 Task: Create a new remote site for the organization
Action: Mouse moved to (253, 190)
Screenshot: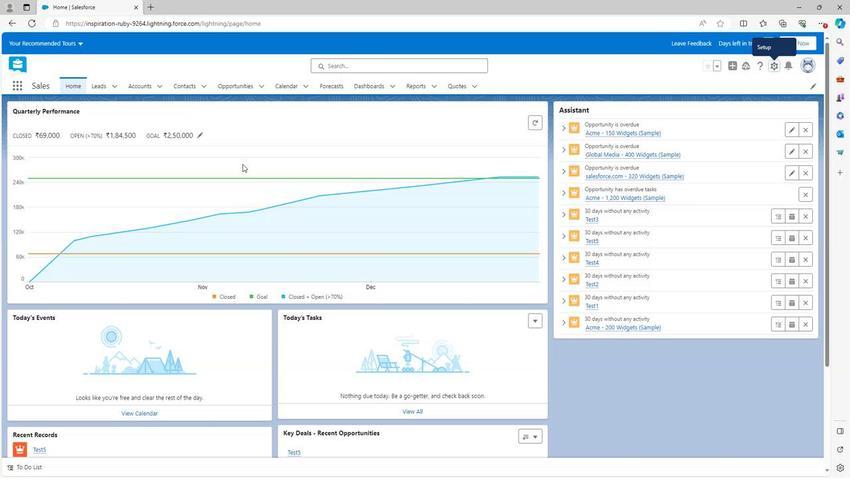 
Action: Mouse scrolled (253, 190) with delta (0, 0)
Screenshot: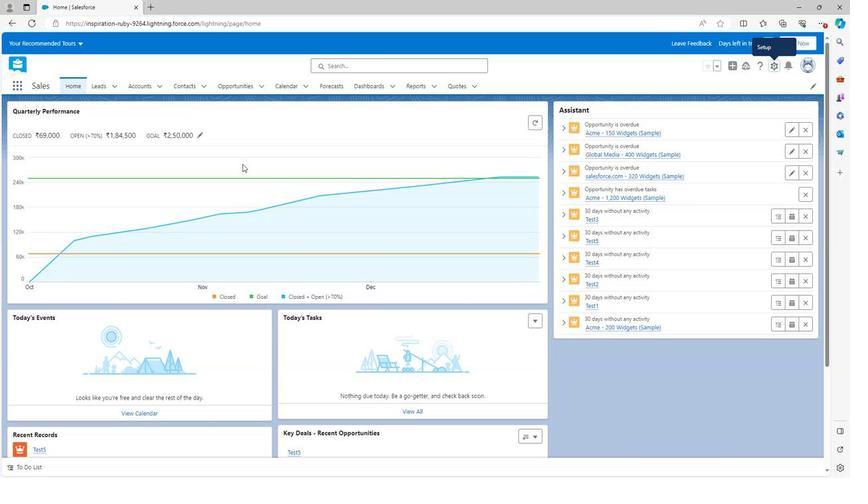 
Action: Mouse scrolled (253, 190) with delta (0, 0)
Screenshot: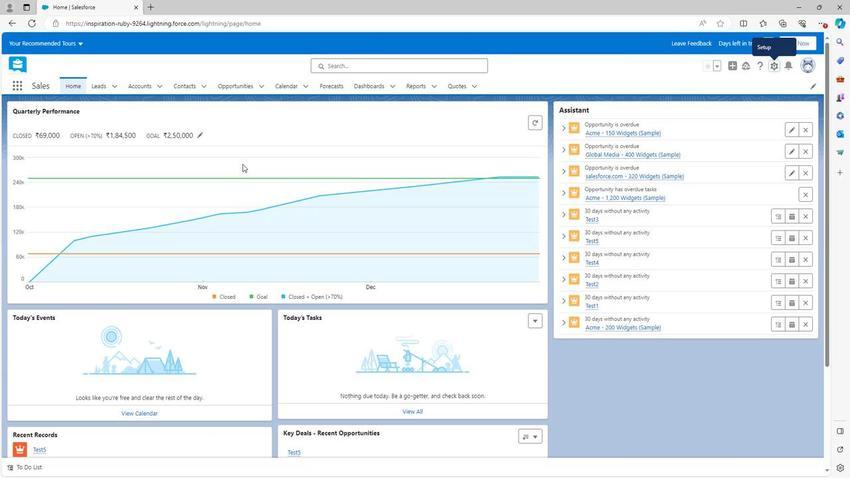 
Action: Mouse moved to (253, 192)
Screenshot: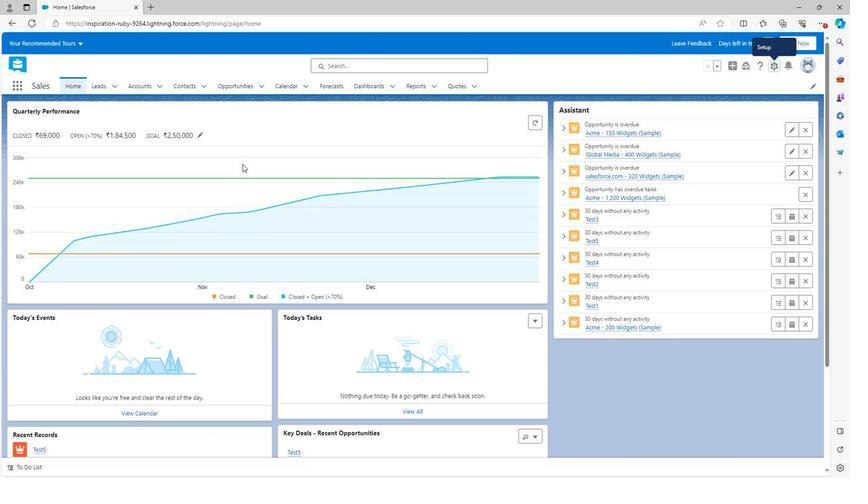 
Action: Mouse scrolled (253, 191) with delta (0, 0)
Screenshot: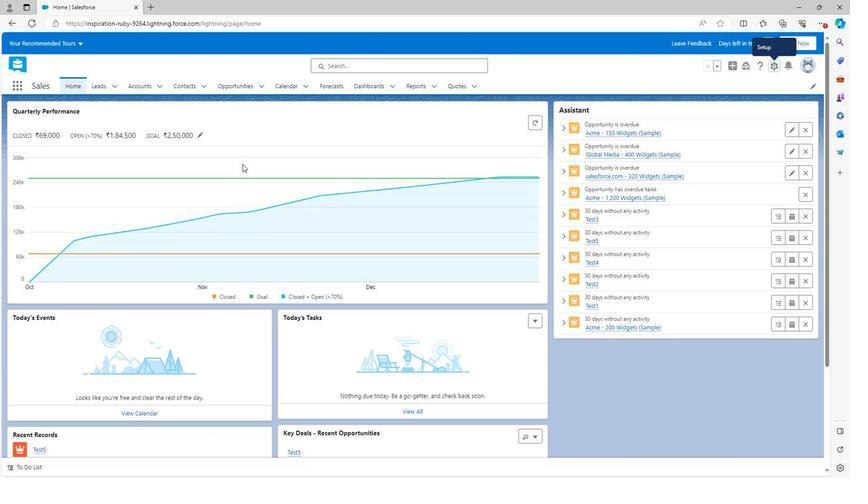 
Action: Mouse moved to (254, 193)
Screenshot: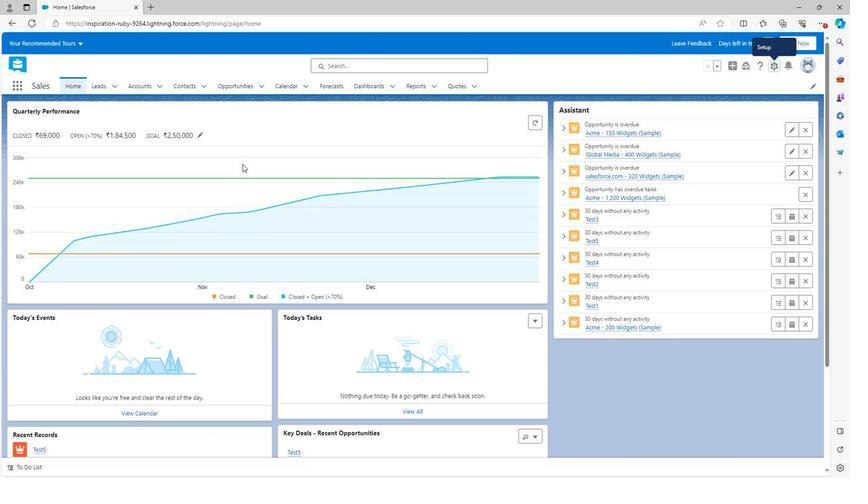 
Action: Mouse scrolled (254, 192) with delta (0, 0)
Screenshot: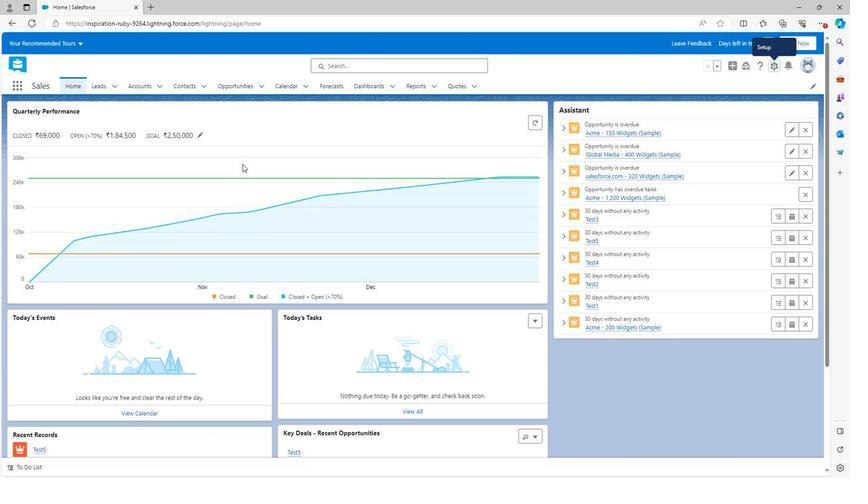 
Action: Mouse moved to (255, 194)
Screenshot: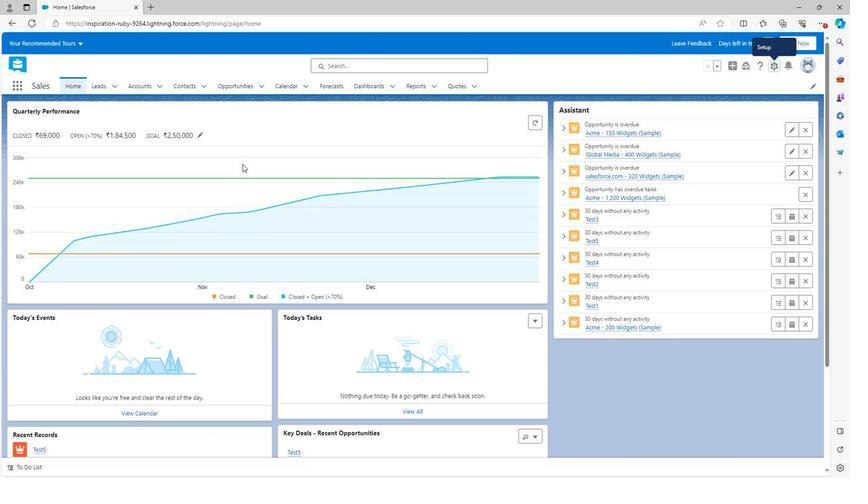 
Action: Mouse scrolled (255, 194) with delta (0, 0)
Screenshot: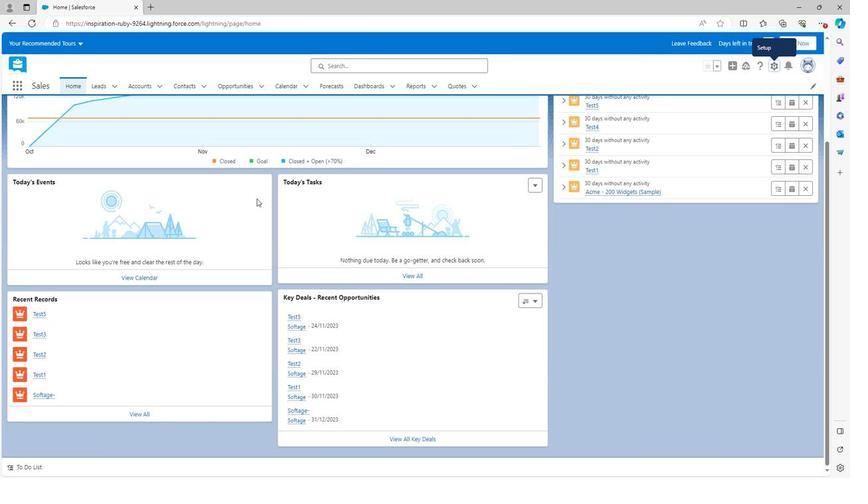 
Action: Mouse scrolled (255, 194) with delta (0, 0)
Screenshot: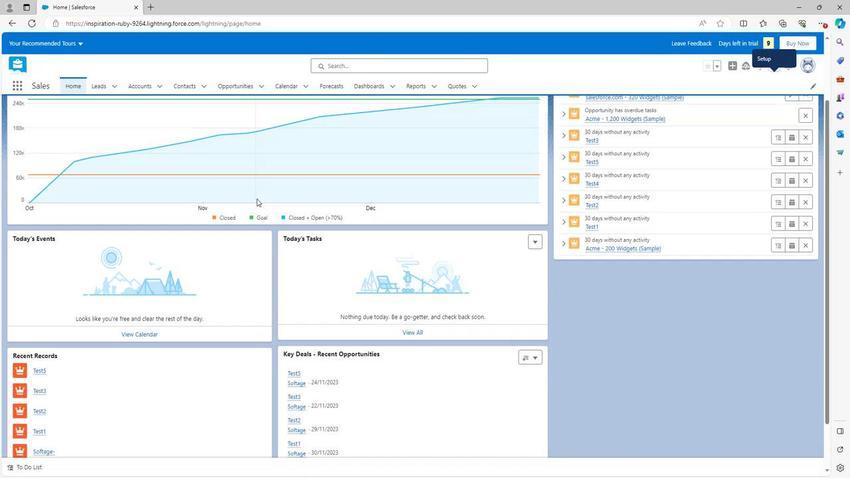 
Action: Mouse scrolled (255, 194) with delta (0, 0)
Screenshot: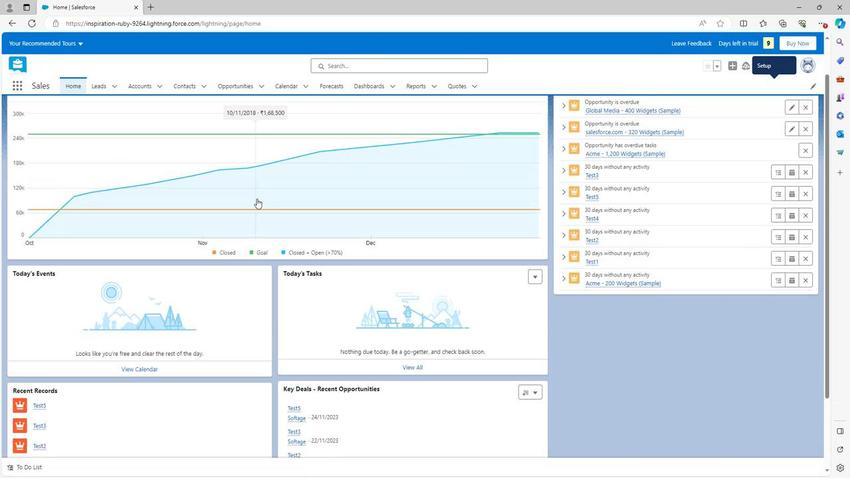 
Action: Mouse moved to (778, 51)
Screenshot: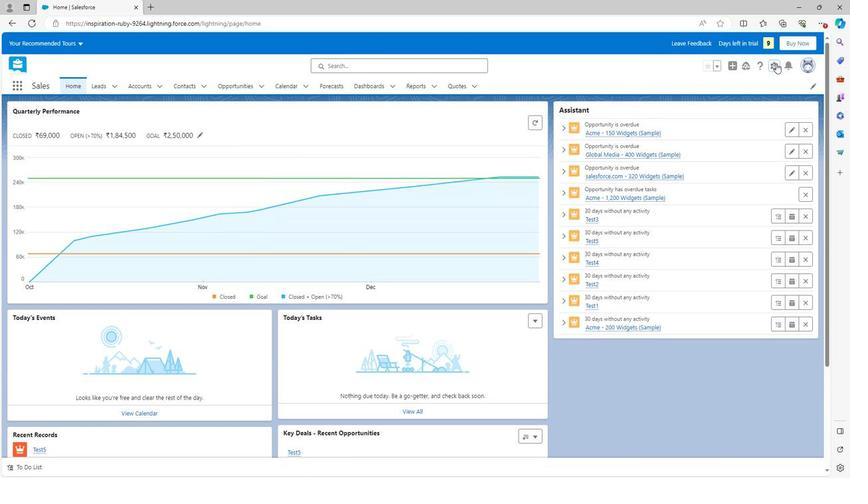 
Action: Mouse pressed left at (778, 51)
Screenshot: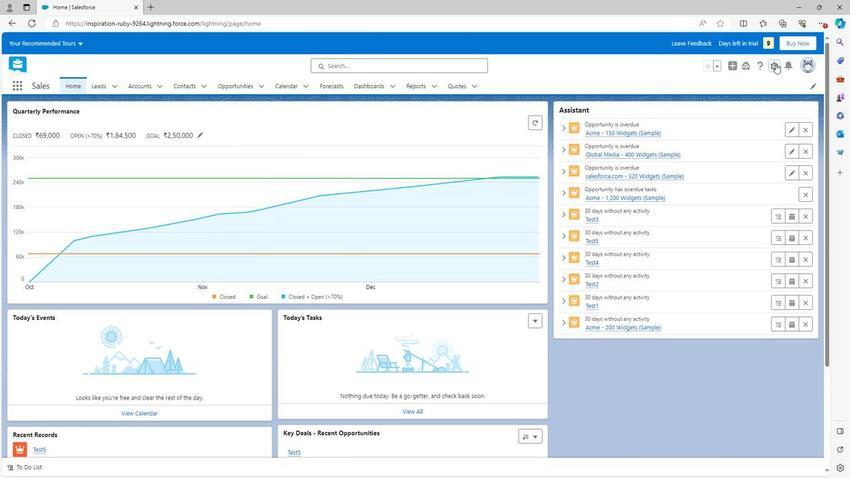
Action: Mouse moved to (754, 85)
Screenshot: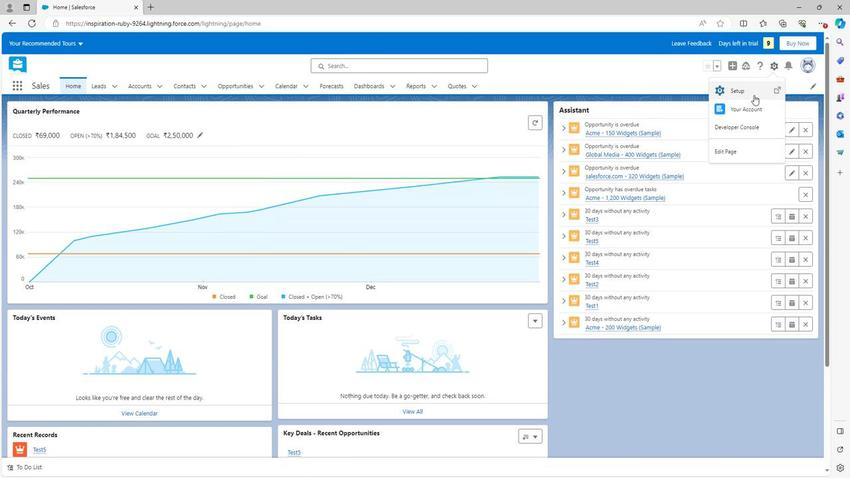 
Action: Mouse pressed left at (754, 85)
Screenshot: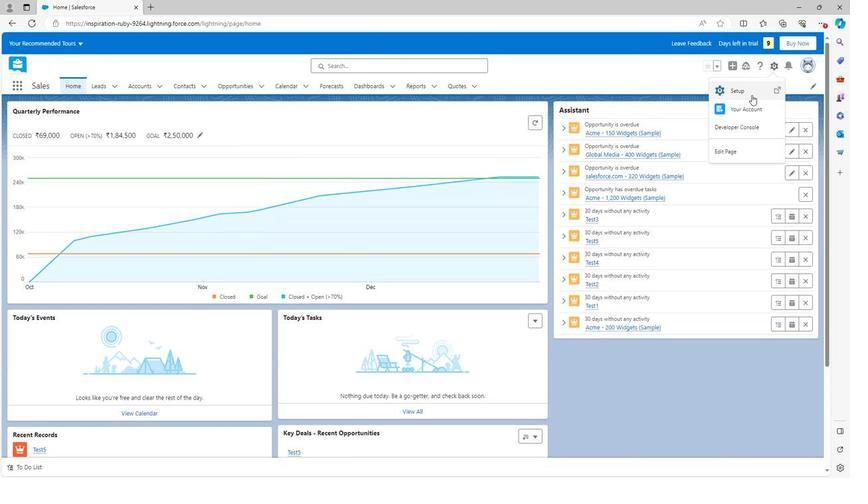 
Action: Mouse moved to (36, 433)
Screenshot: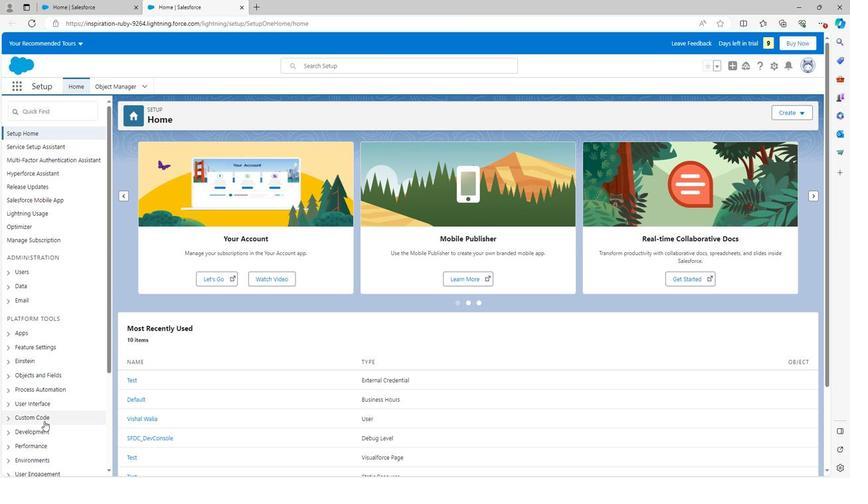 
Action: Mouse scrolled (36, 433) with delta (0, 0)
Screenshot: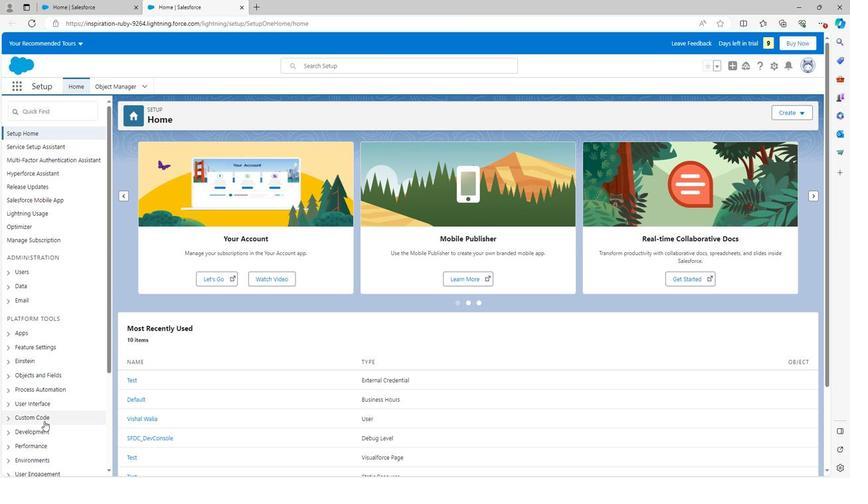 
Action: Mouse moved to (36, 434)
Screenshot: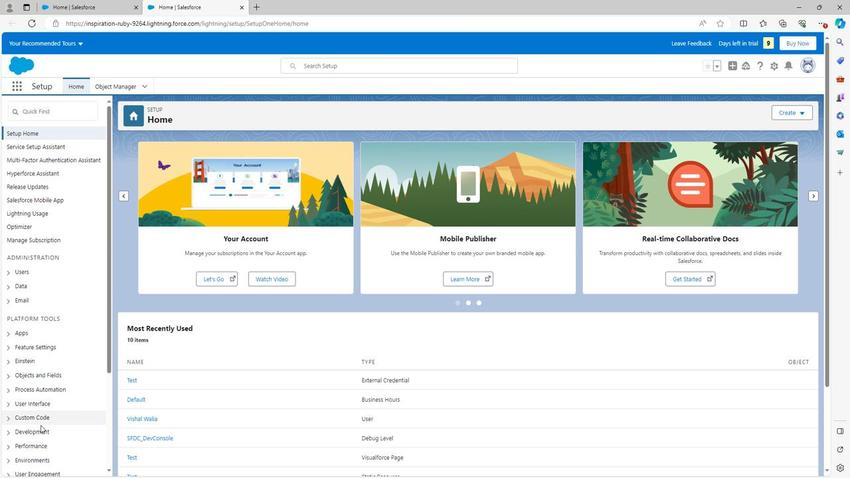 
Action: Mouse scrolled (36, 433) with delta (0, 0)
Screenshot: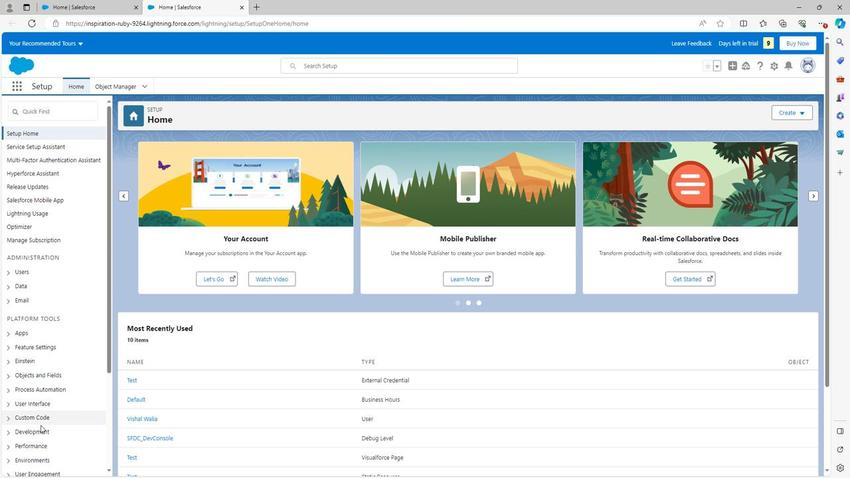 
Action: Mouse moved to (36, 436)
Screenshot: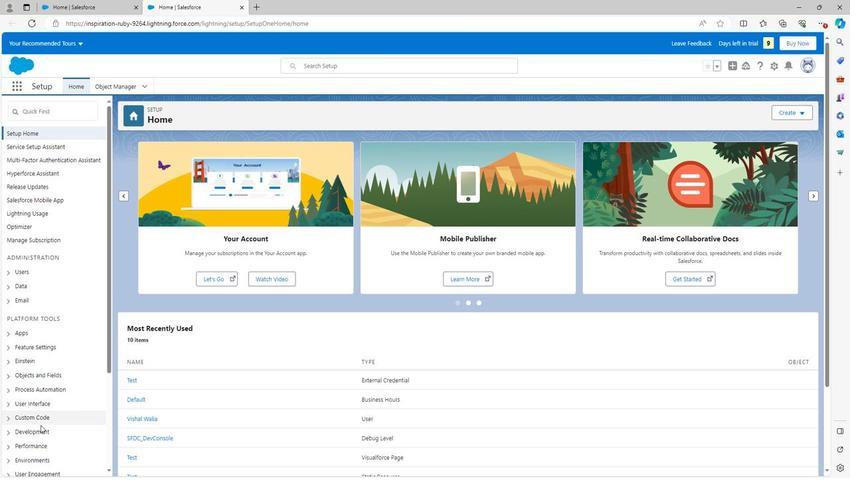 
Action: Mouse scrolled (36, 436) with delta (0, 0)
Screenshot: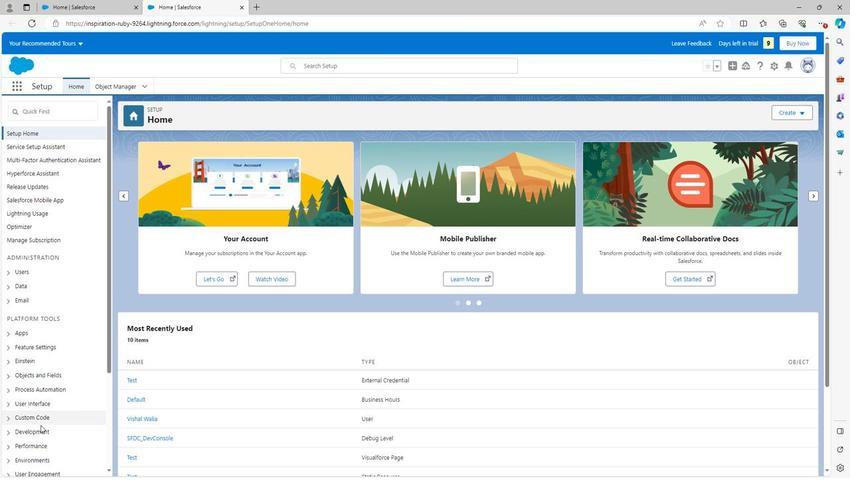 
Action: Mouse moved to (36, 437)
Screenshot: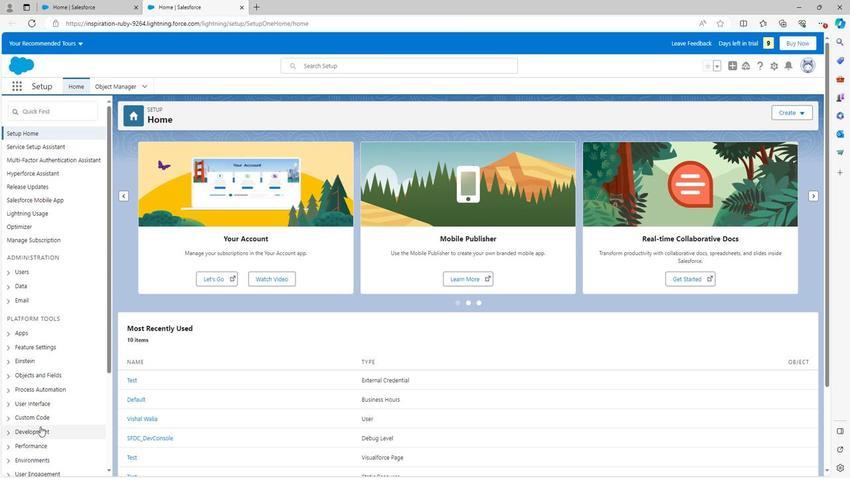 
Action: Mouse scrolled (36, 436) with delta (0, 0)
Screenshot: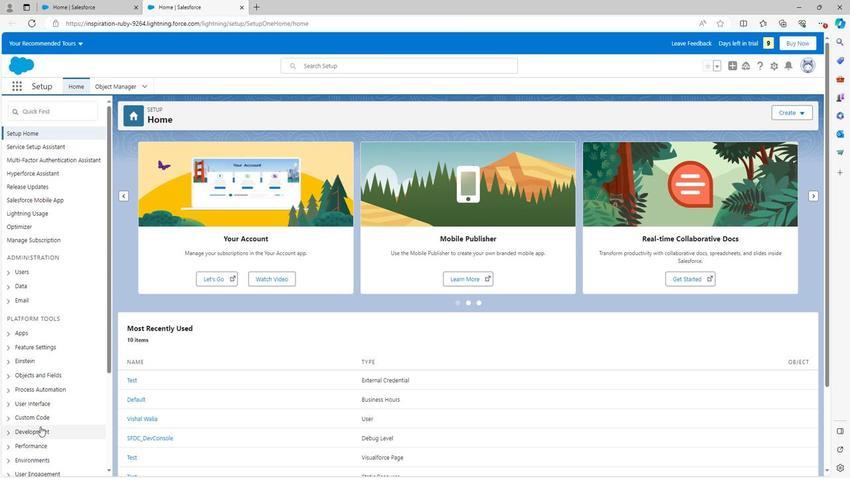 
Action: Mouse scrolled (36, 436) with delta (0, 0)
Screenshot: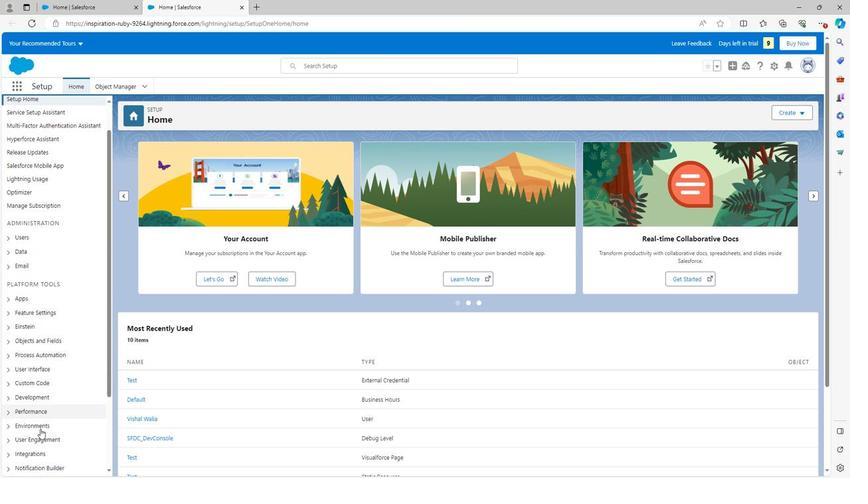 
Action: Mouse scrolled (36, 436) with delta (0, 0)
Screenshot: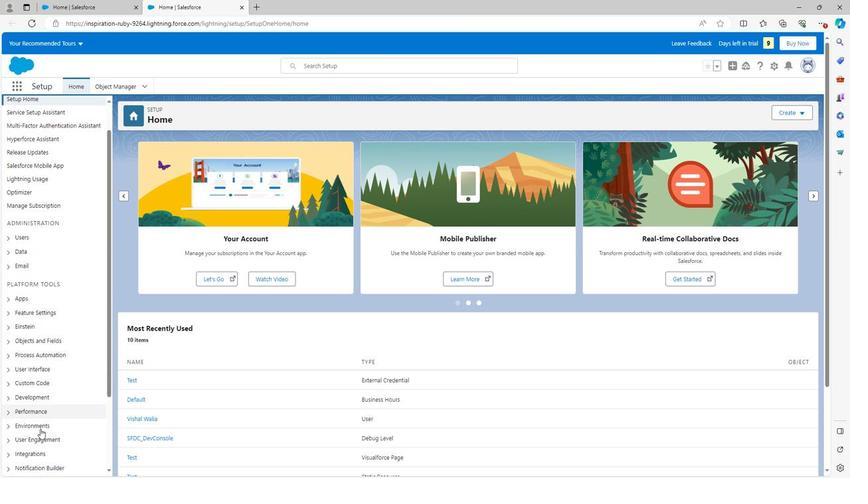 
Action: Mouse scrolled (36, 436) with delta (0, 0)
Screenshot: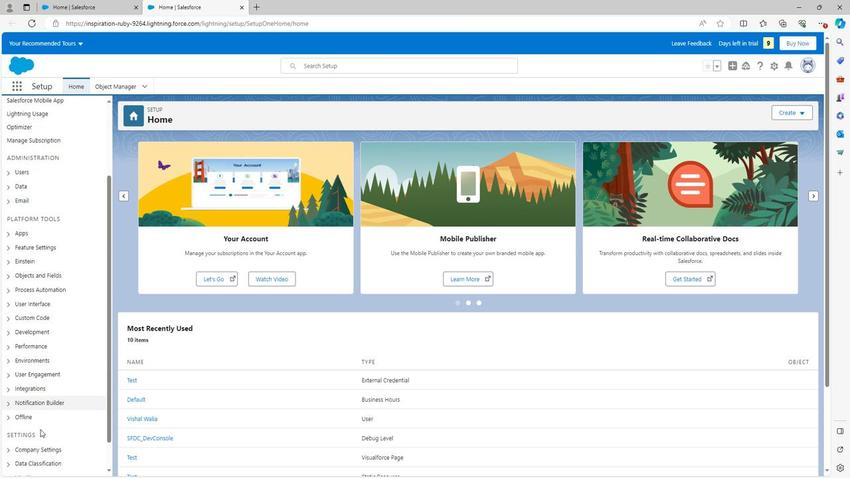 
Action: Mouse moved to (36, 438)
Screenshot: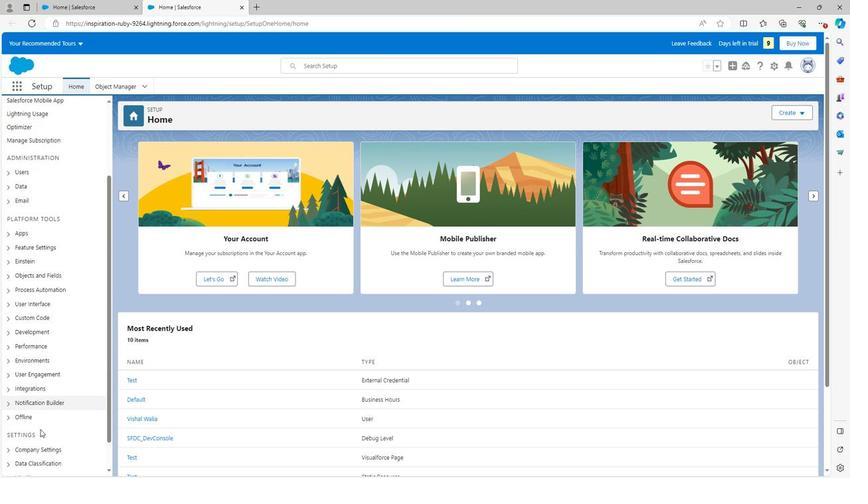 
Action: Mouse scrolled (36, 437) with delta (0, 0)
Screenshot: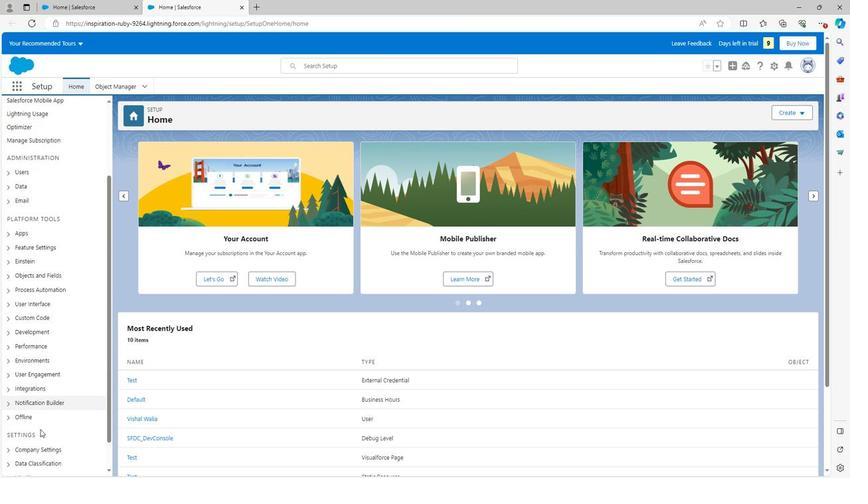 
Action: Mouse moved to (33, 447)
Screenshot: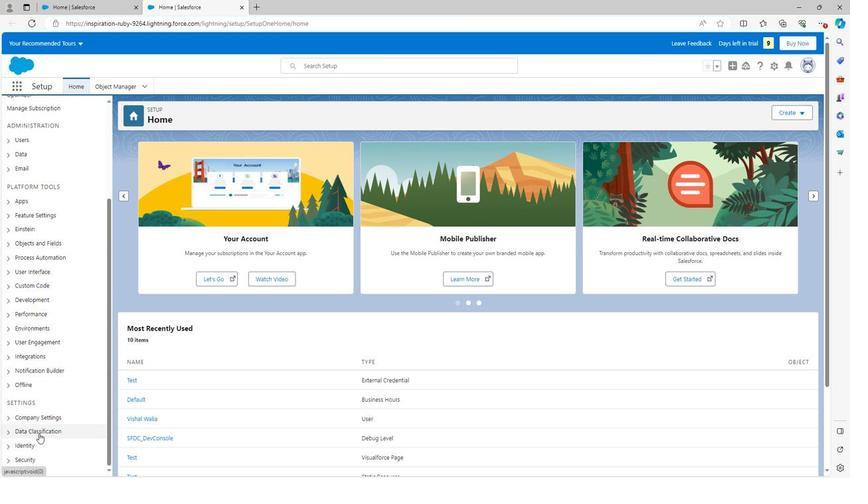 
Action: Mouse scrolled (33, 447) with delta (0, 0)
Screenshot: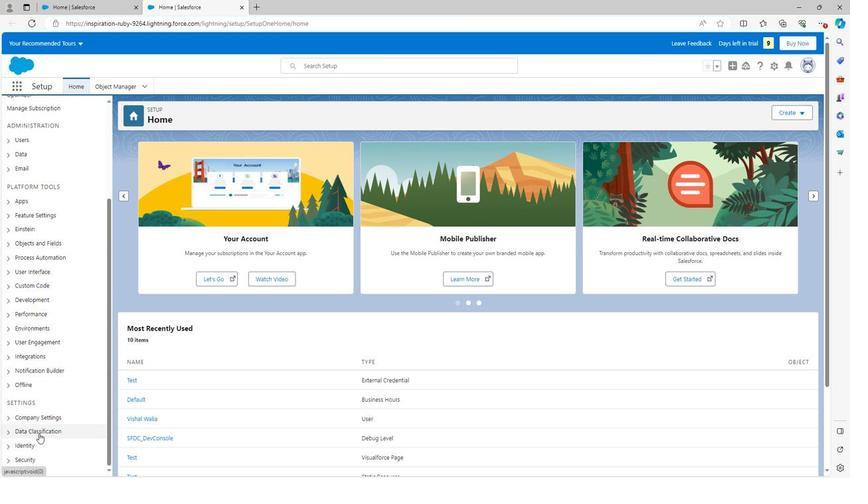 
Action: Mouse moved to (31, 452)
Screenshot: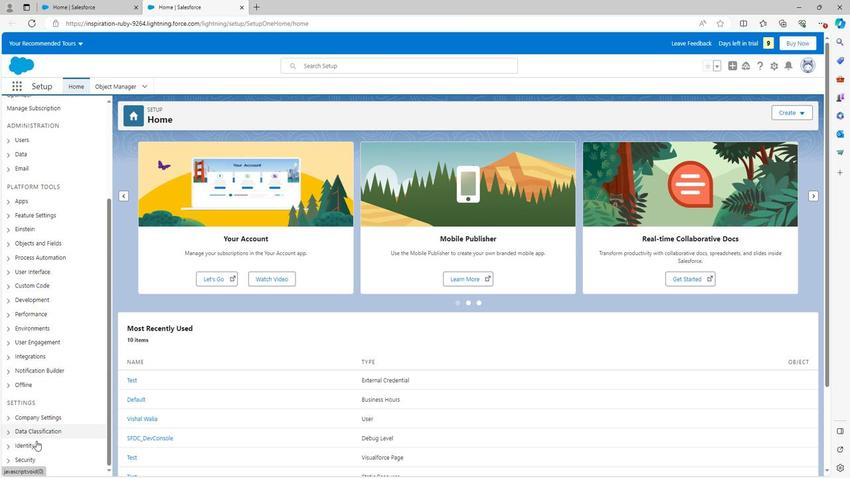 
Action: Mouse scrolled (31, 451) with delta (0, 0)
Screenshot: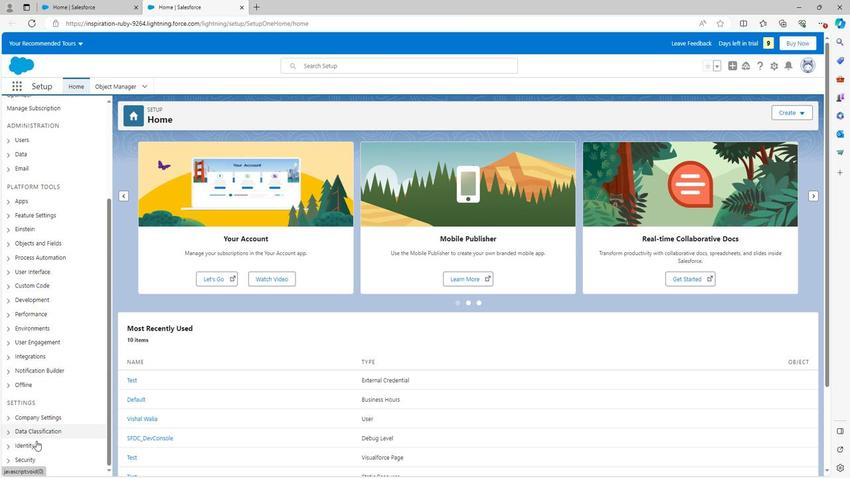 
Action: Mouse moved to (4, 468)
Screenshot: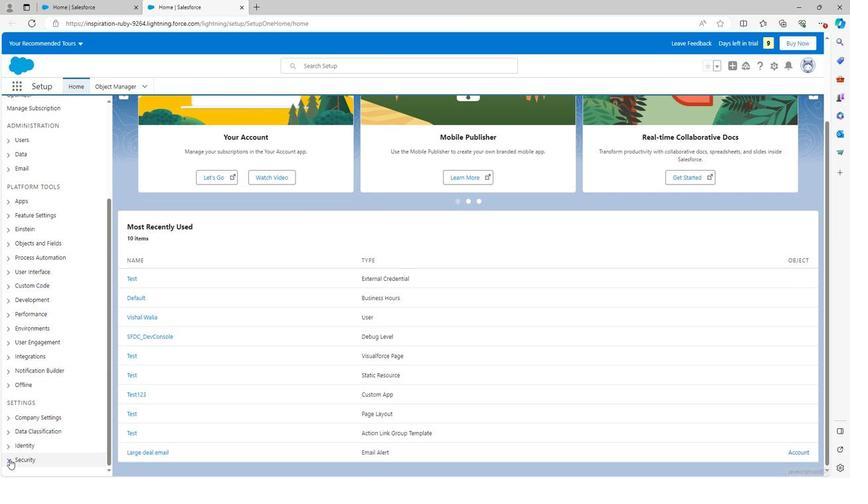 
Action: Mouse pressed left at (4, 468)
Screenshot: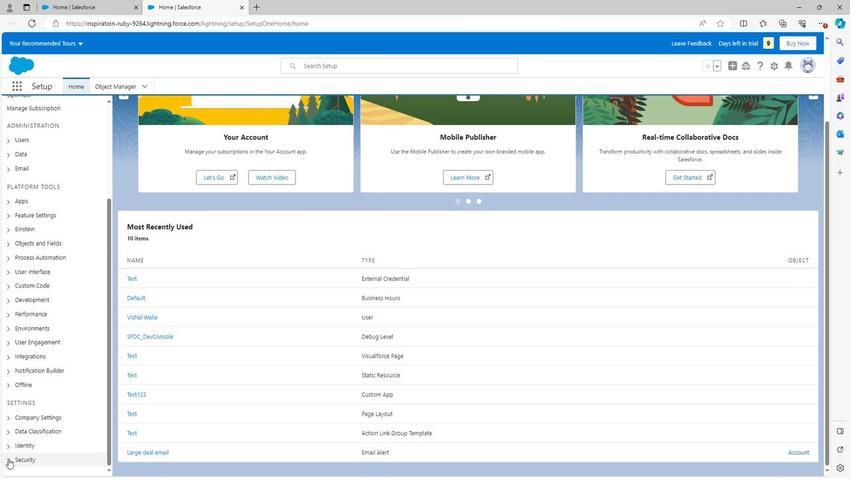 
Action: Mouse moved to (4, 467)
Screenshot: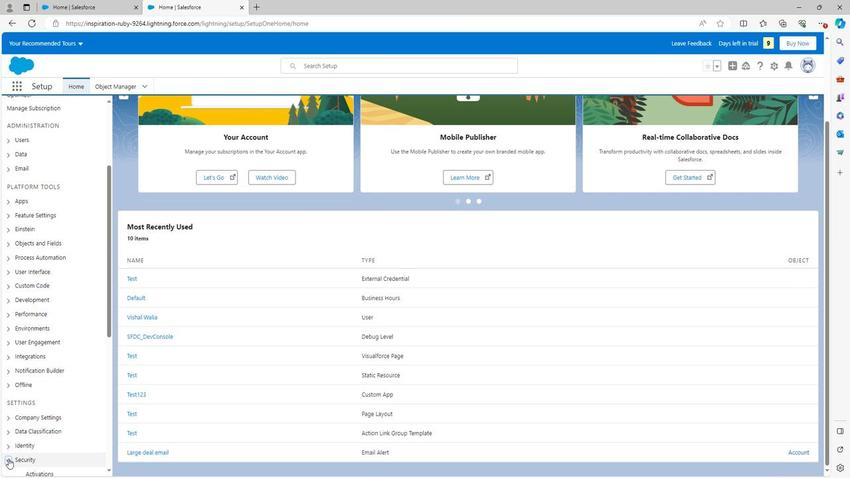 
Action: Mouse scrolled (4, 467) with delta (0, 0)
Screenshot: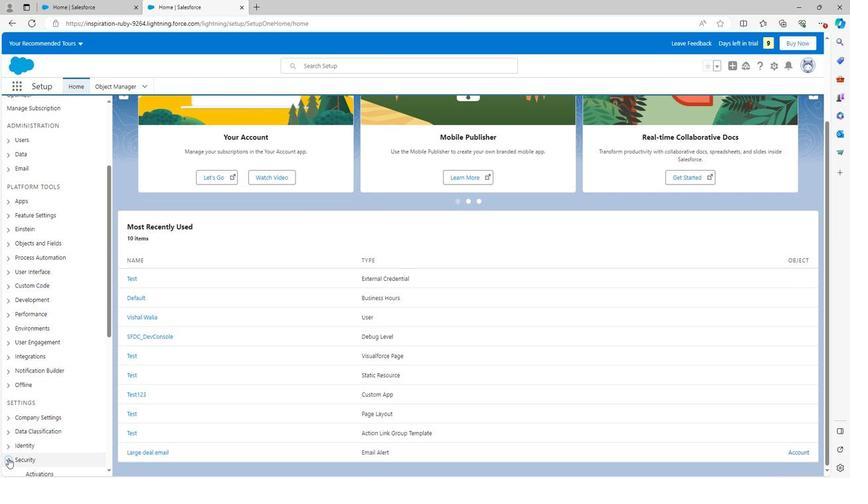 
Action: Mouse scrolled (4, 467) with delta (0, 0)
Screenshot: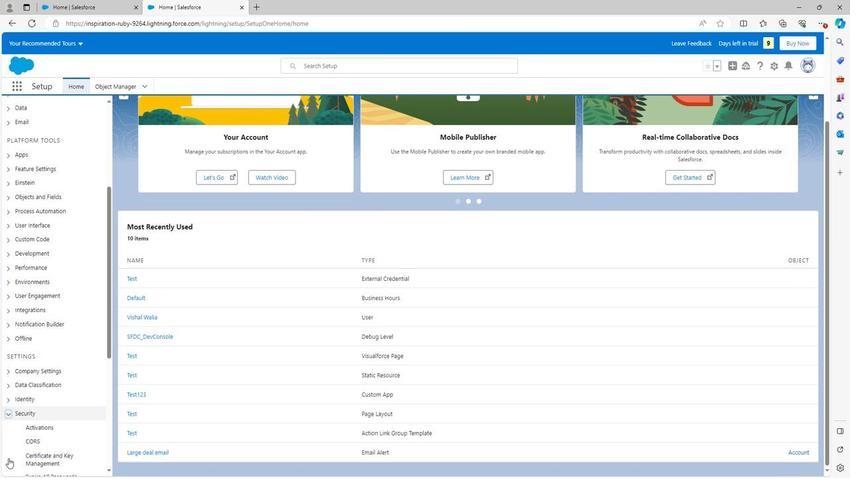 
Action: Mouse scrolled (4, 467) with delta (0, 0)
Screenshot: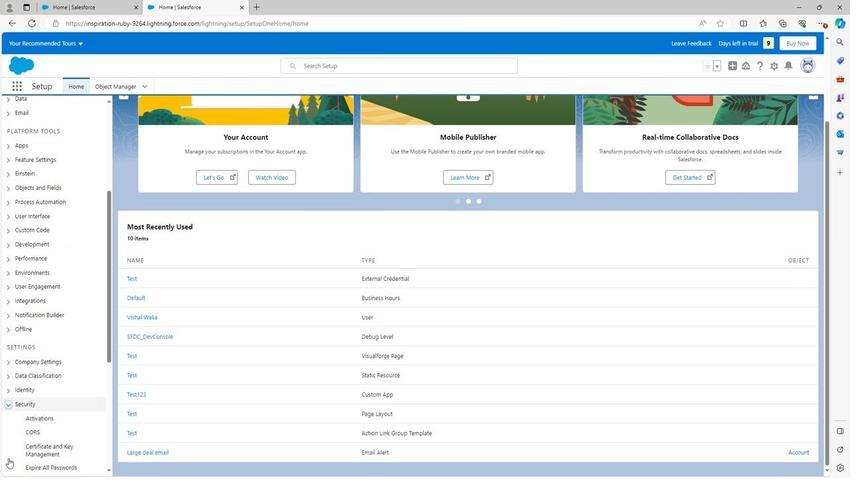 
Action: Mouse scrolled (4, 467) with delta (0, 0)
Screenshot: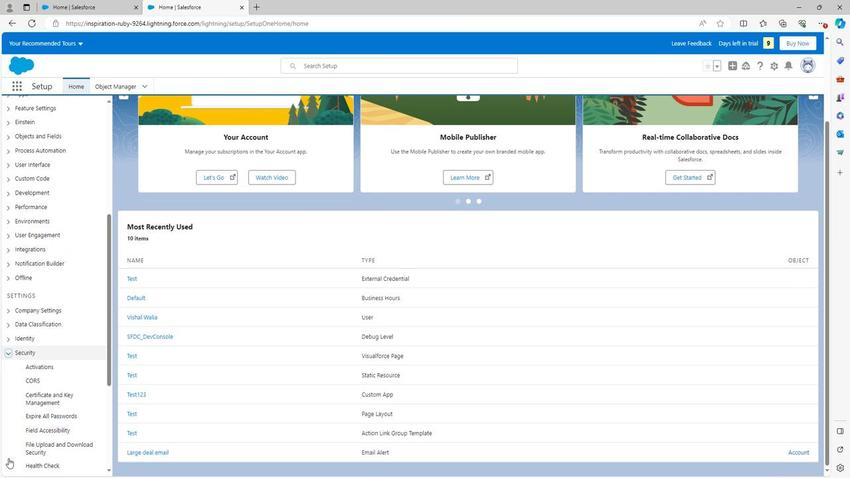 
Action: Mouse moved to (39, 437)
Screenshot: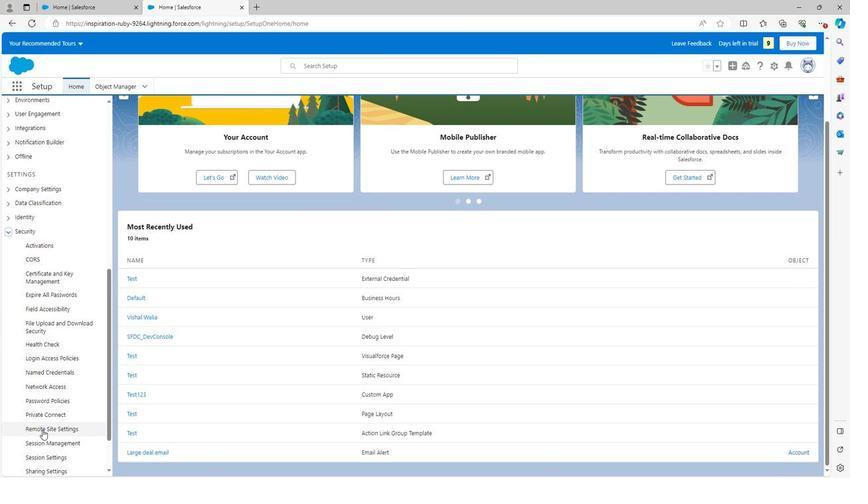 
Action: Mouse pressed left at (39, 437)
Screenshot: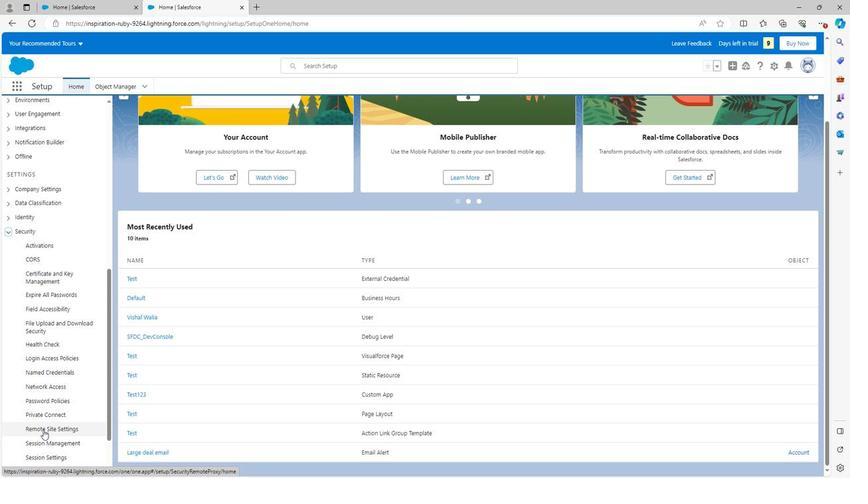 
Action: Mouse moved to (460, 201)
Screenshot: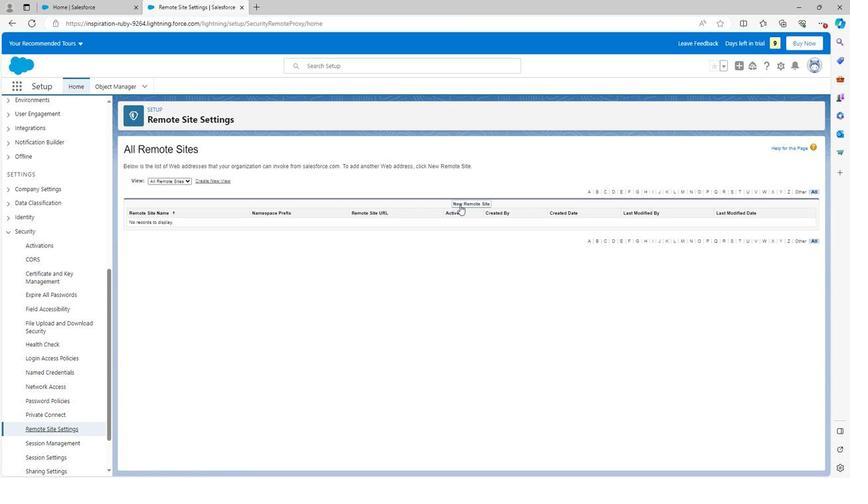 
Action: Mouse pressed left at (460, 201)
Screenshot: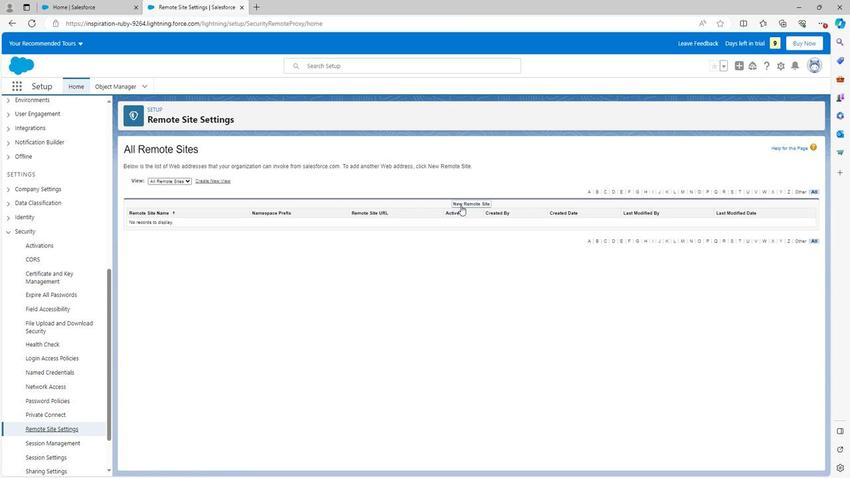 
Action: Mouse moved to (285, 201)
Screenshot: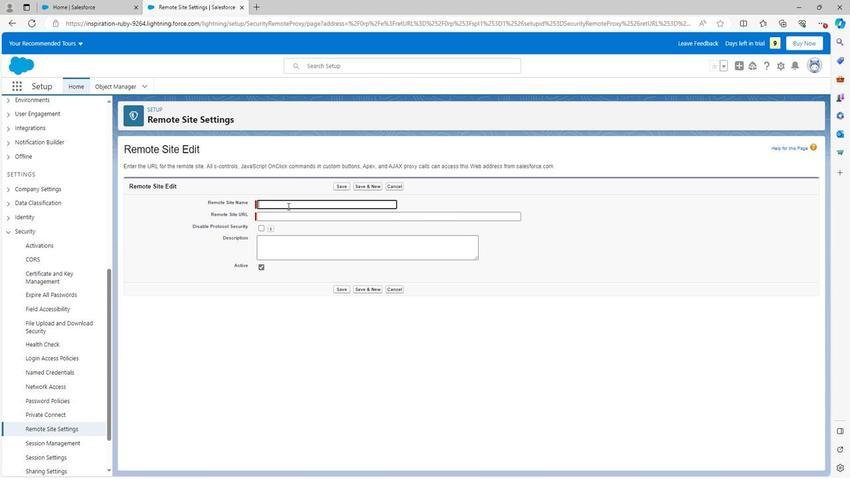 
Action: Mouse pressed left at (285, 201)
Screenshot: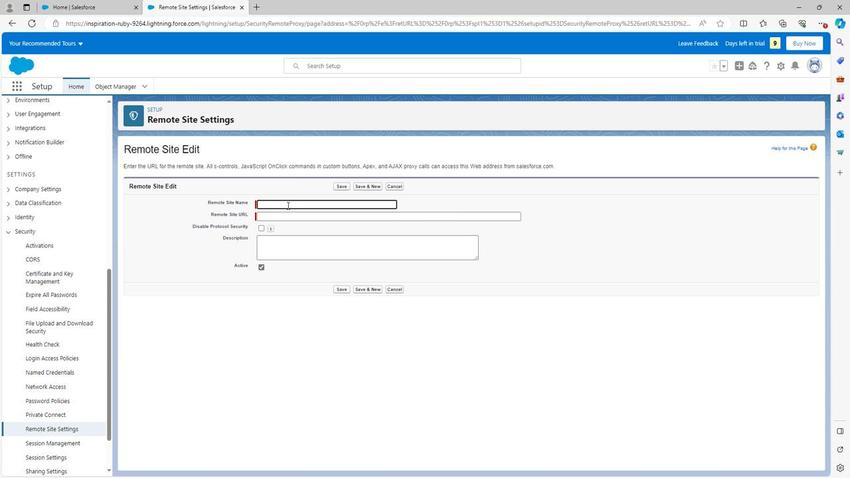 
Action: Key pressed <Key.shift><Key.shift><Key.shift><Key.shift><Key.shift><Key.shift><Key.shift><Key.shift><Key.shift><Key.shift><Key.shift><Key.shift>Test
Screenshot: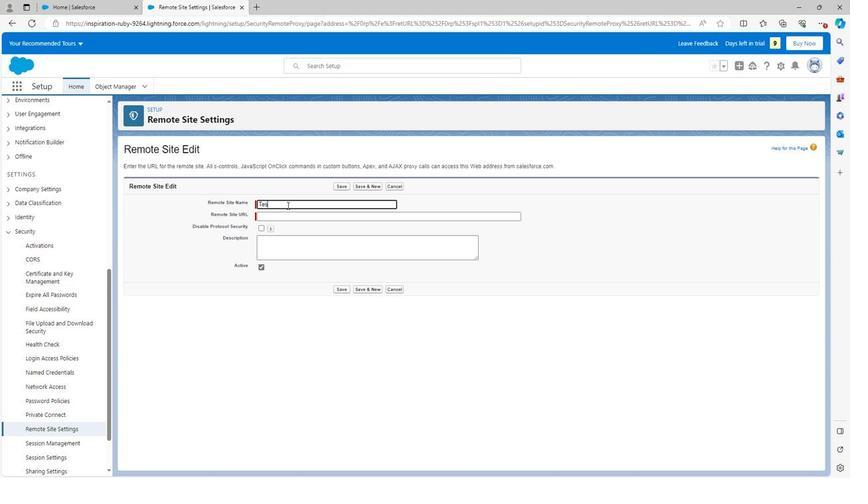 
Action: Mouse moved to (427, 202)
Screenshot: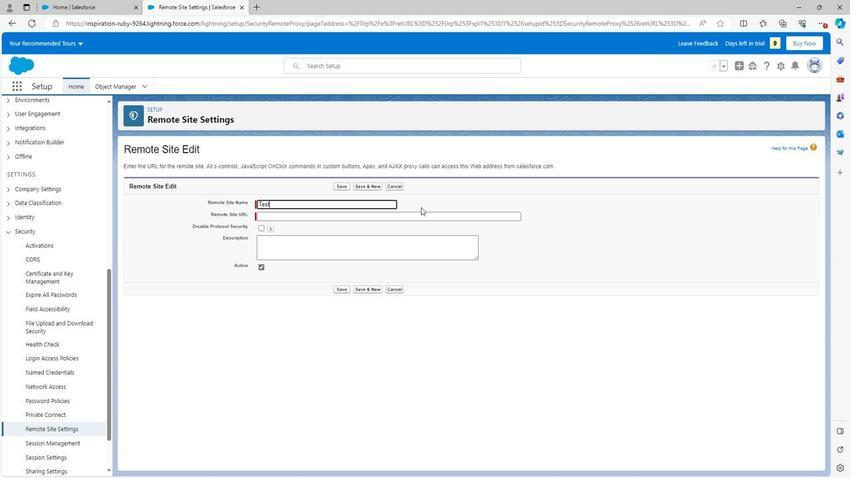 
Action: Mouse pressed left at (427, 202)
Screenshot: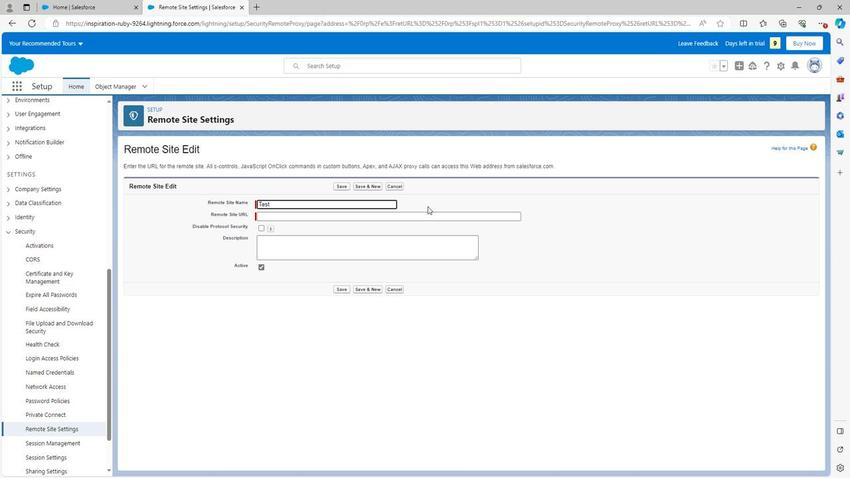 
Action: Mouse moved to (352, 214)
Screenshot: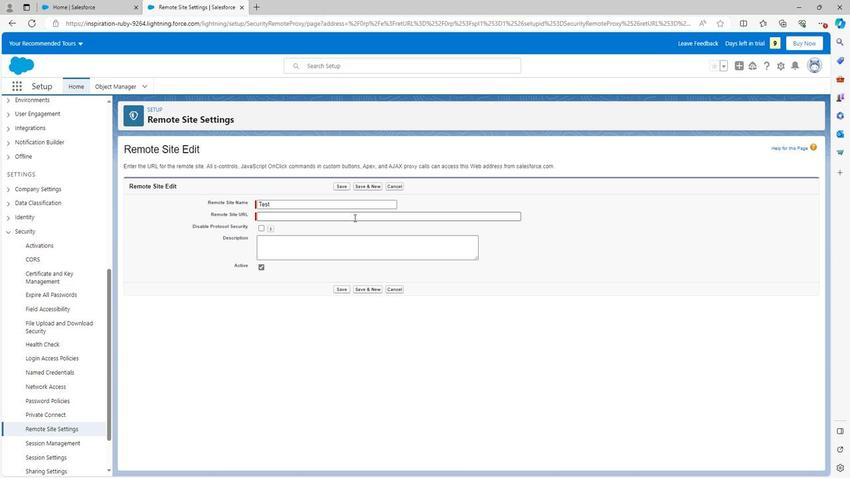 
Action: Mouse pressed left at (352, 214)
Screenshot: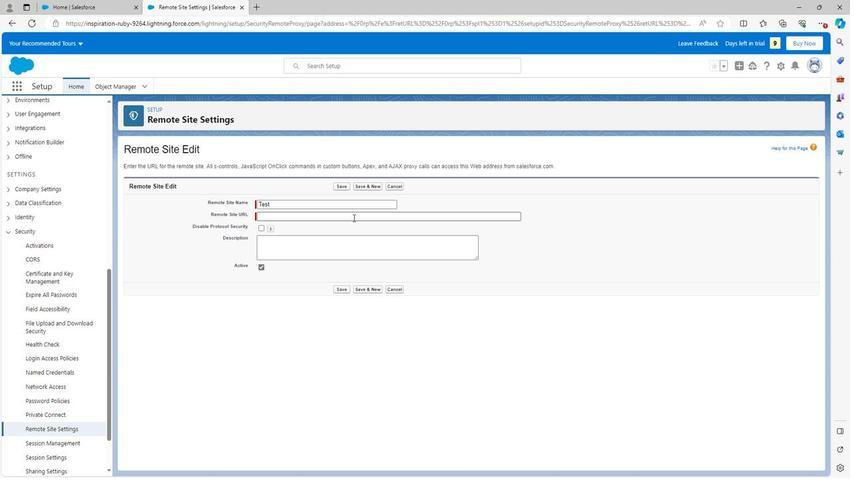 
Action: Mouse moved to (350, 214)
Screenshot: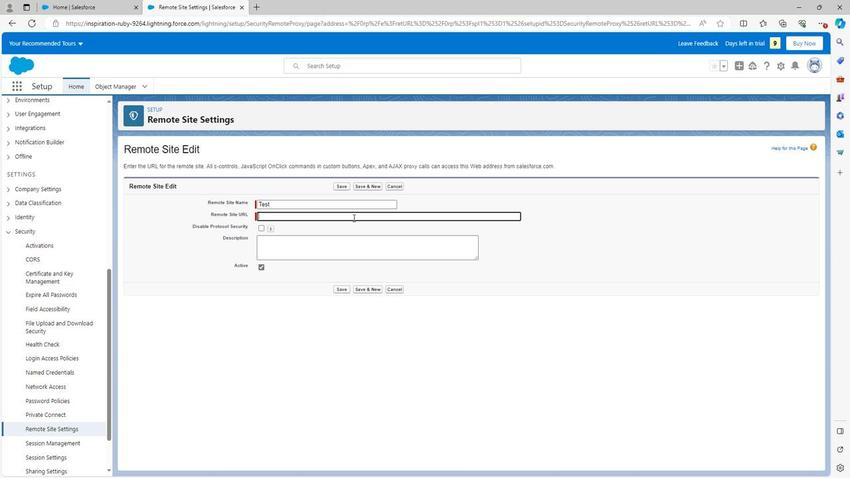 
Action: Key pressed test.com
Screenshot: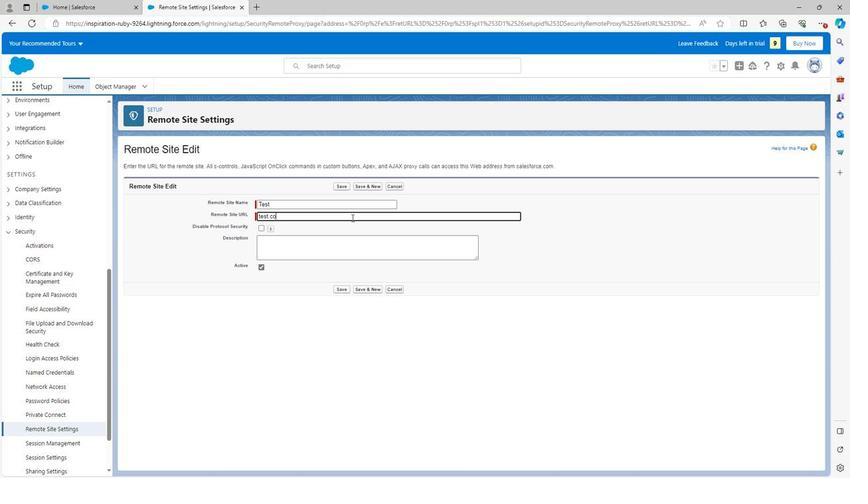 
Action: Mouse moved to (260, 225)
Screenshot: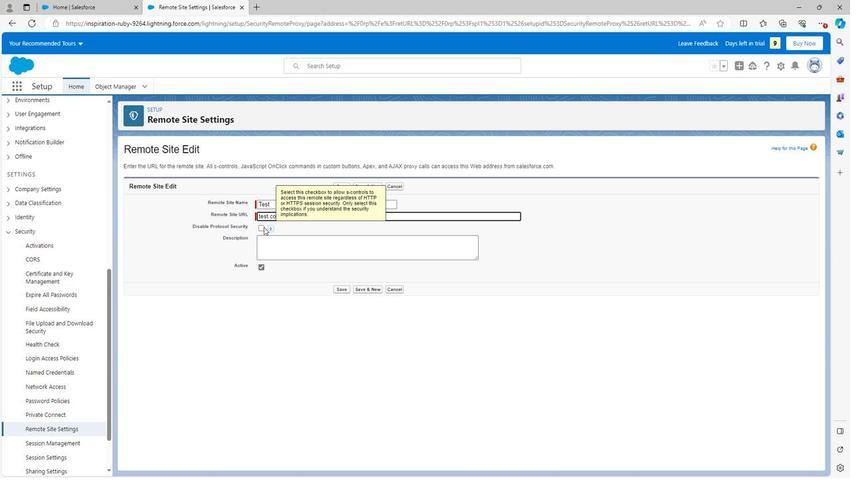 
Action: Mouse pressed left at (260, 225)
Screenshot: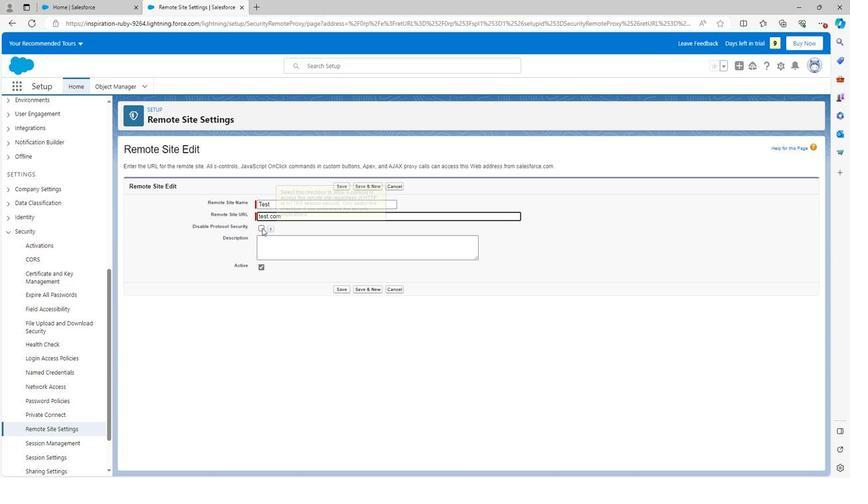 
Action: Mouse moved to (343, 290)
Screenshot: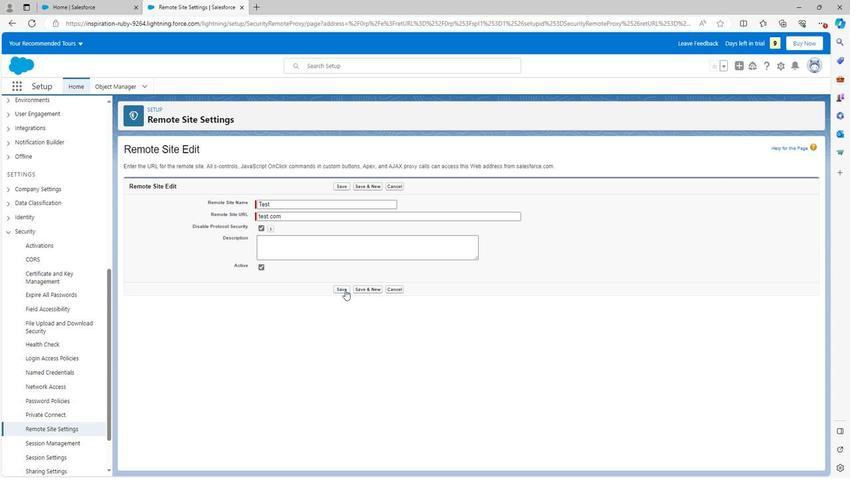 
Action: Mouse pressed left at (343, 290)
Screenshot: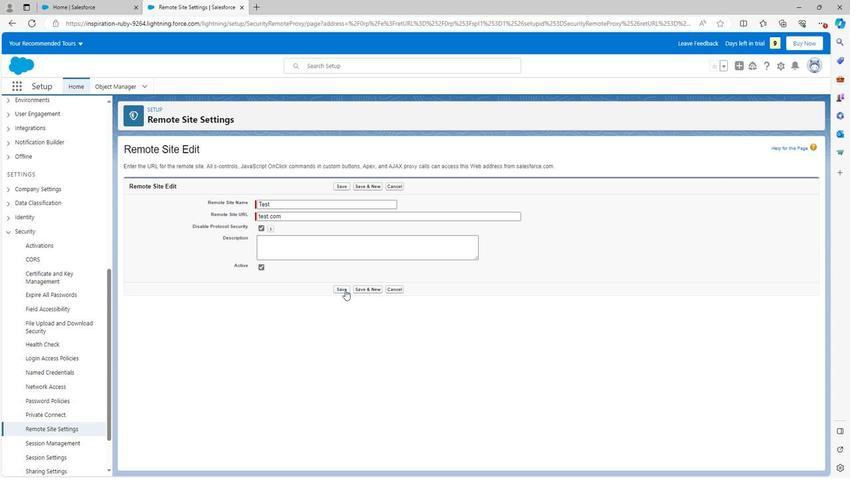 
Action: Mouse moved to (279, 224)
Screenshot: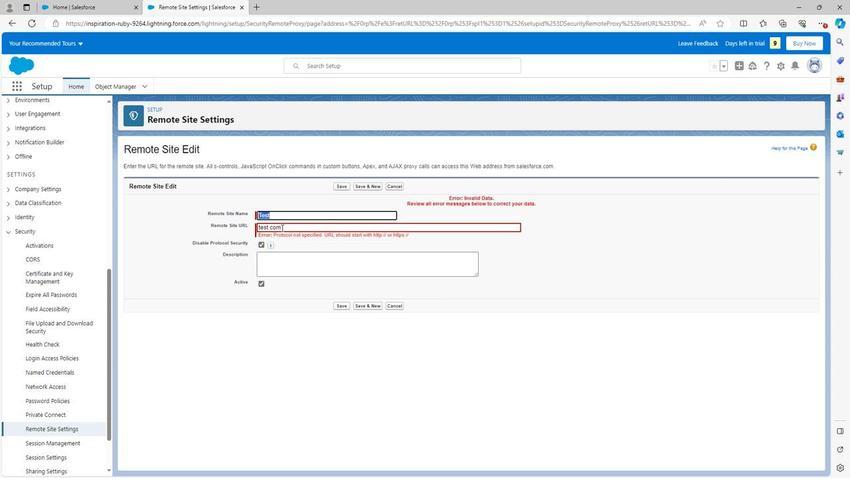 
Action: Mouse pressed left at (279, 224)
Screenshot: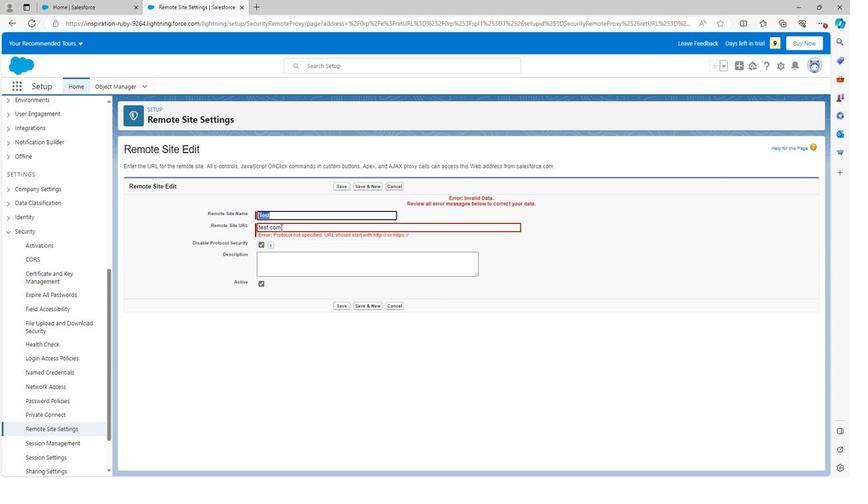 
Action: Mouse moved to (392, 233)
Screenshot: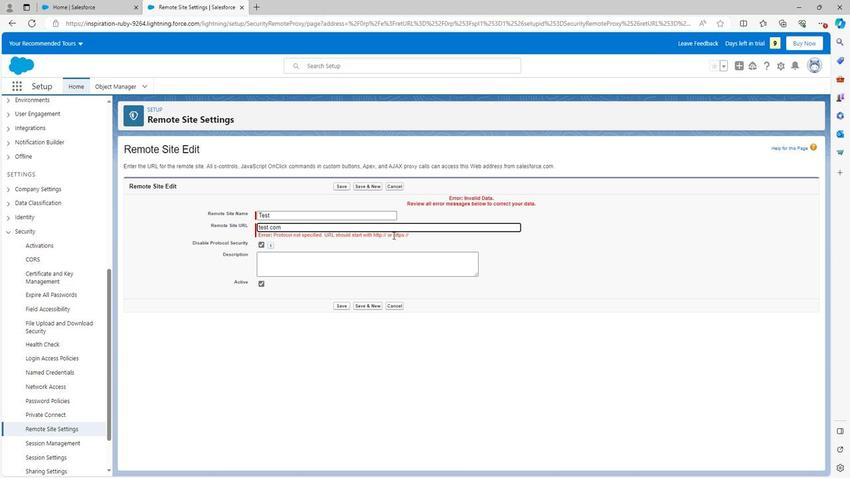 
Action: Mouse pressed left at (392, 233)
Screenshot: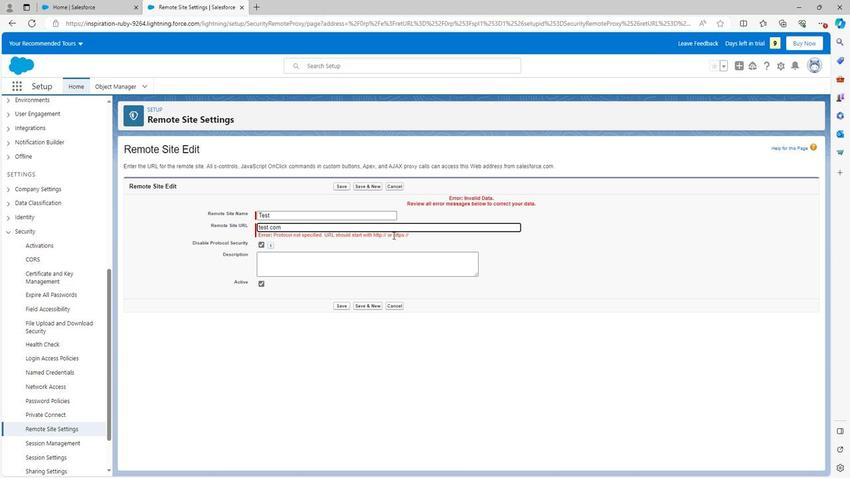 
Action: Mouse moved to (396, 229)
Screenshot: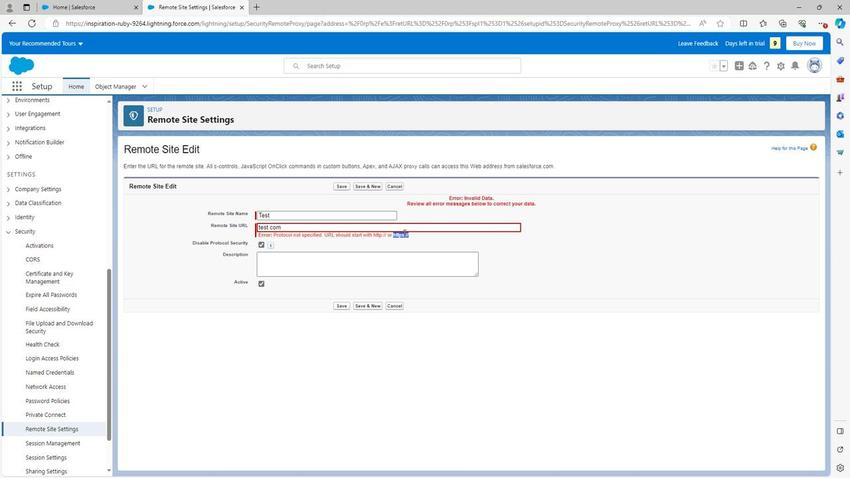 
Action: Key pressed ctrl+C
Screenshot: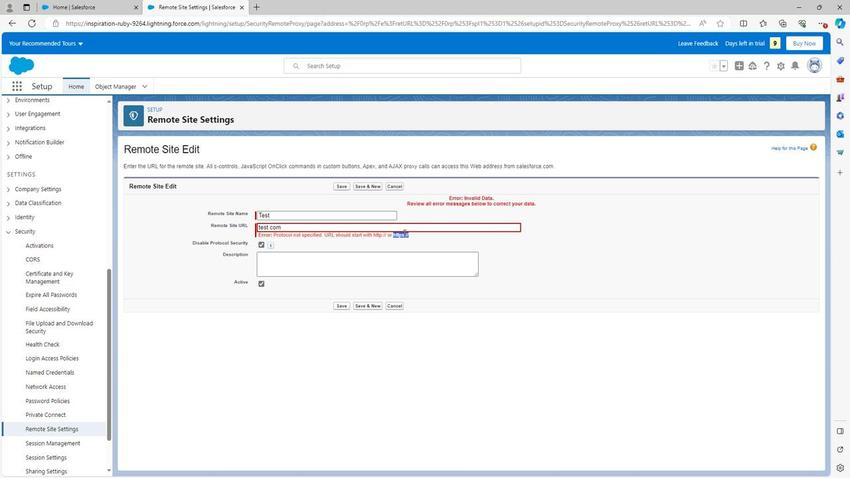 
Action: Mouse moved to (318, 210)
Screenshot: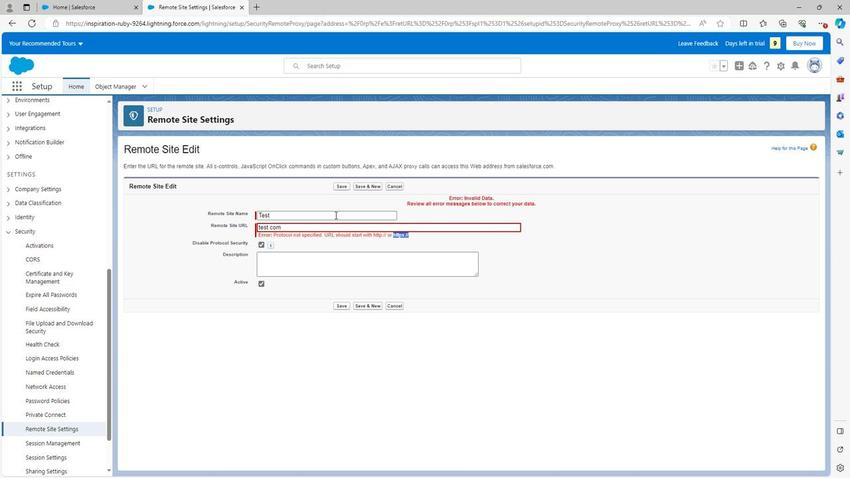 
Action: Key pressed <'\x03'>
Screenshot: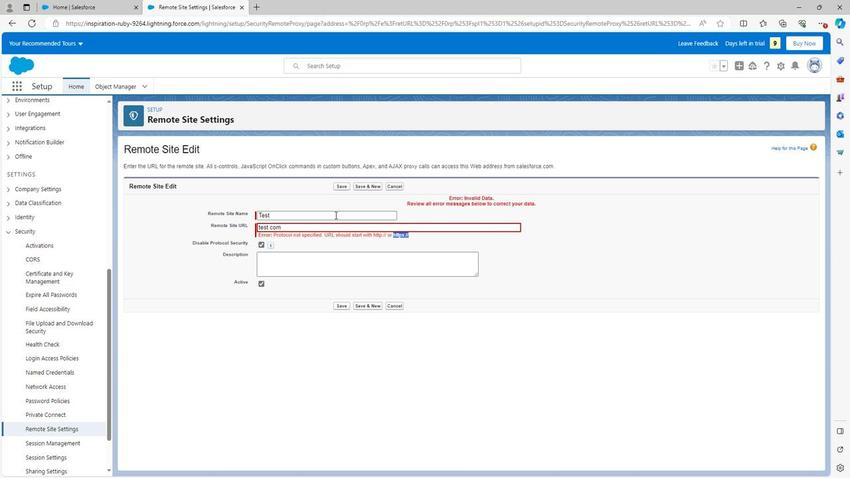 
Action: Mouse moved to (255, 223)
Screenshot: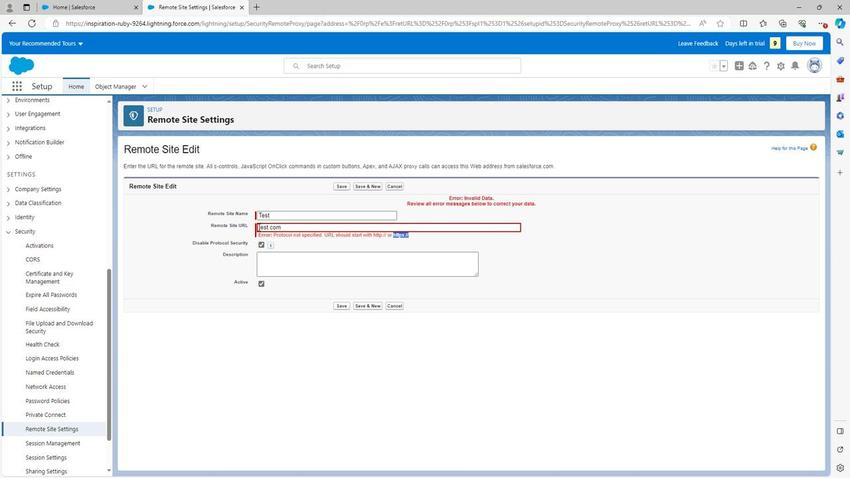 
Action: Mouse pressed left at (255, 223)
Screenshot: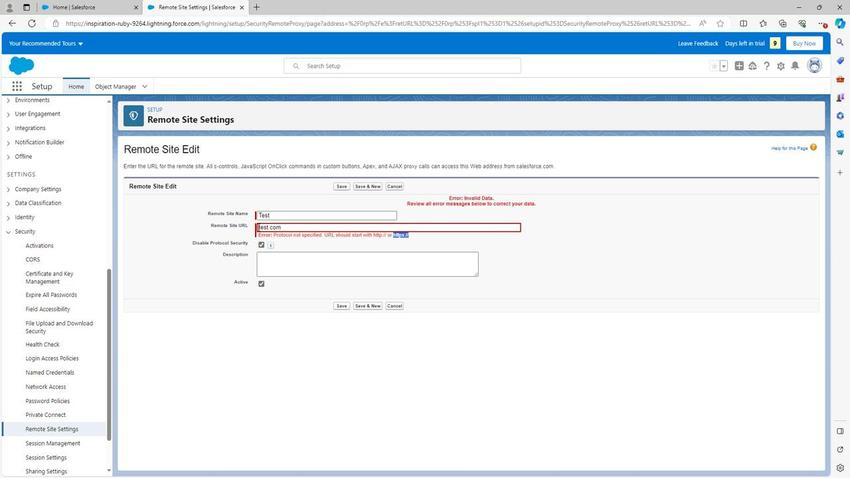 
Action: Mouse moved to (282, 247)
Screenshot: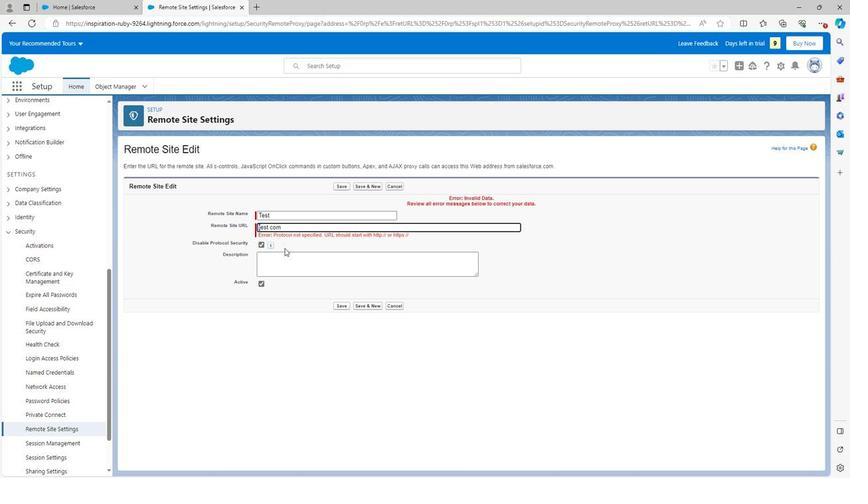 
Action: Key pressed ctrl+V
Screenshot: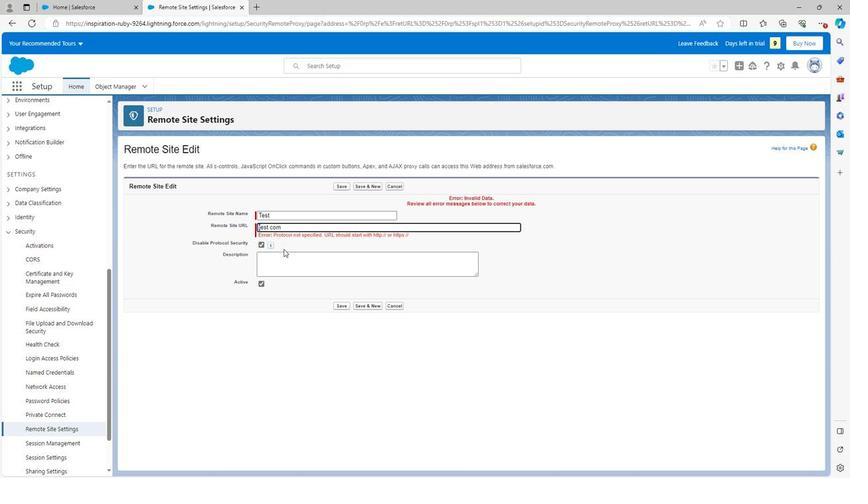 
Action: Mouse moved to (281, 224)
Screenshot: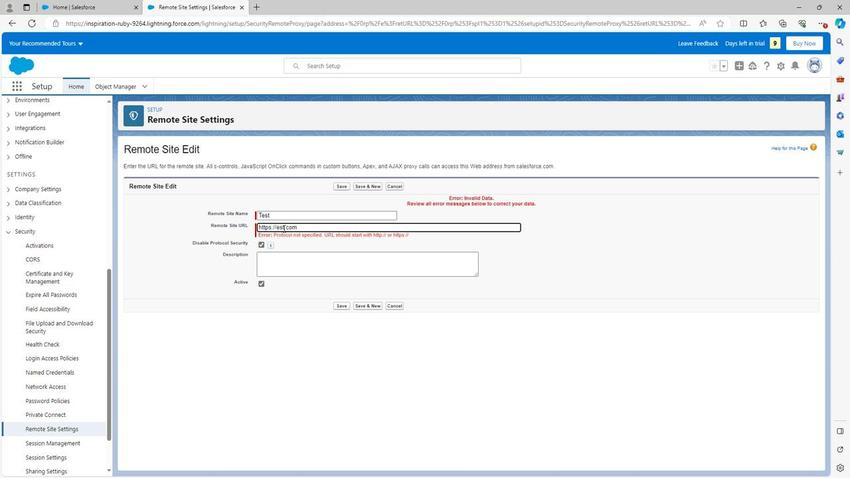 
Action: Key pressed <Key.right><Key.right><Key.right><Key.backspace><Key.backspace><Key.backspace>salesforce.com
Screenshot: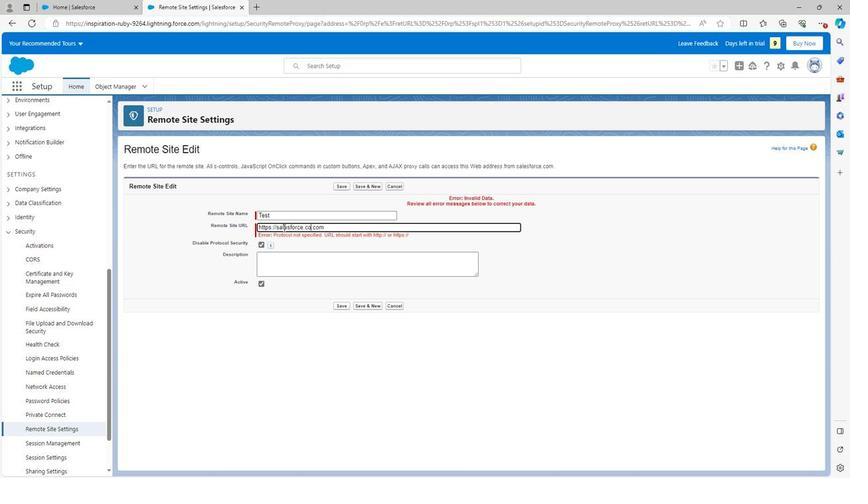 
Action: Mouse moved to (344, 306)
Screenshot: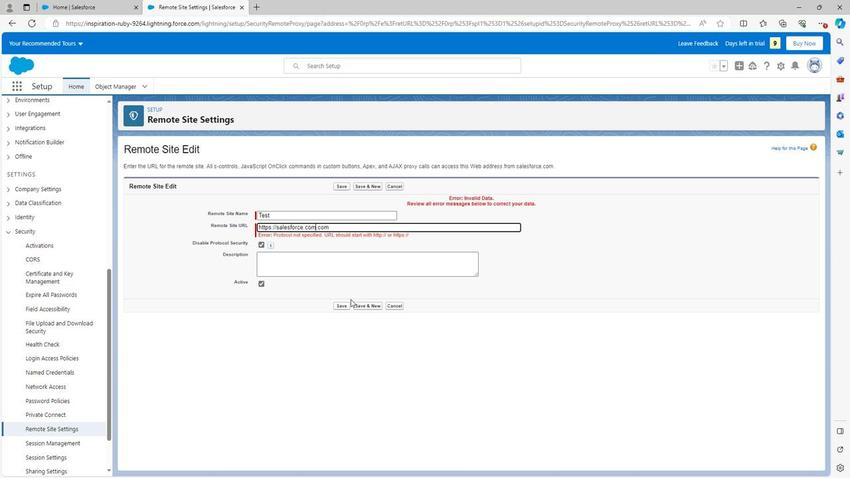 
Action: Mouse pressed left at (344, 306)
Screenshot: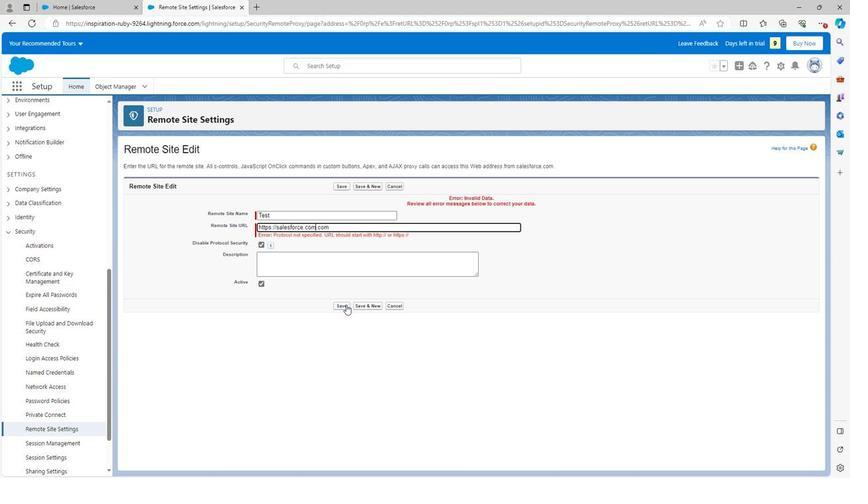 
Action: Mouse moved to (340, 277)
Screenshot: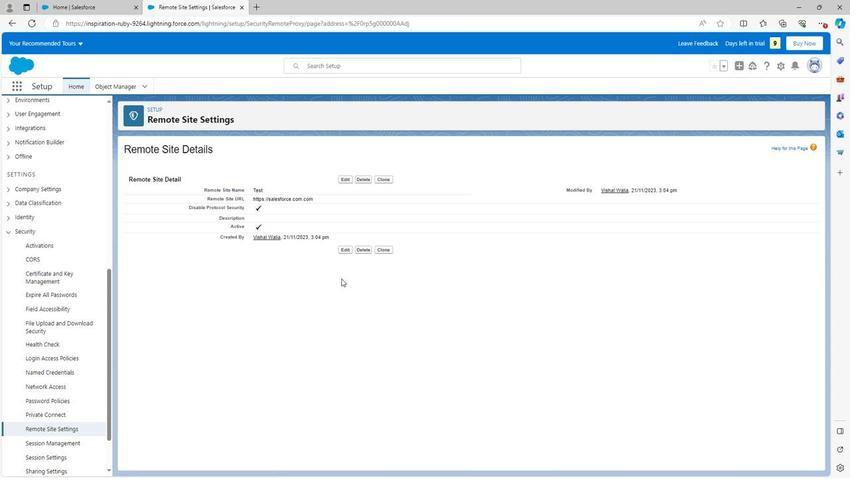 
